 Task: Add Skinny Dipped Caramel Peanut Paradise Cups to the cart.
Action: Mouse moved to (17, 70)
Screenshot: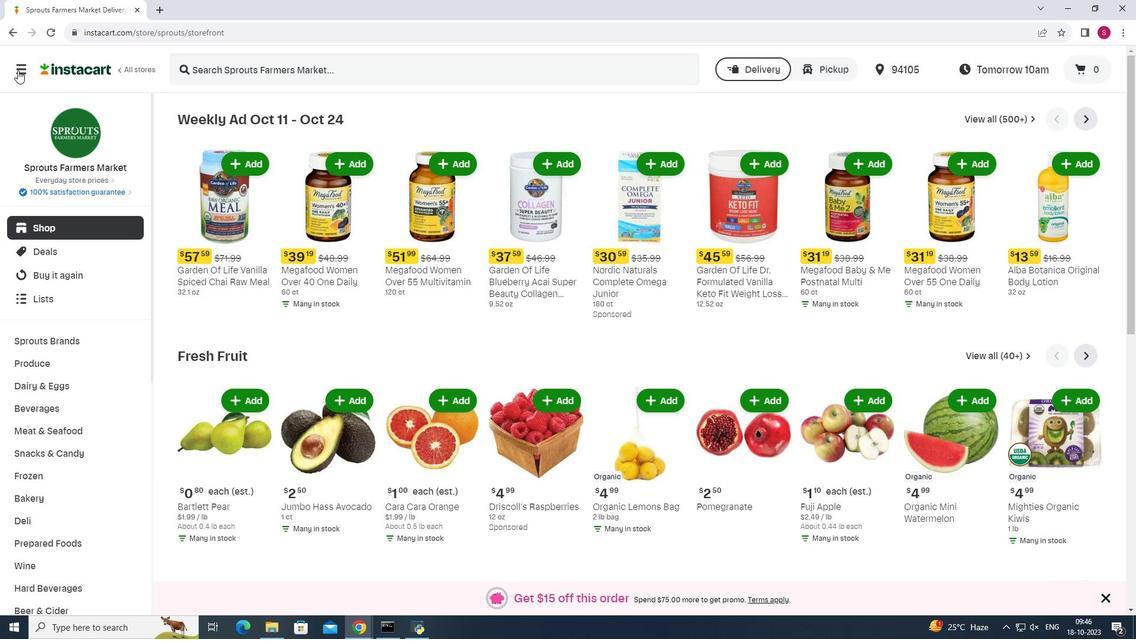 
Action: Mouse pressed left at (17, 70)
Screenshot: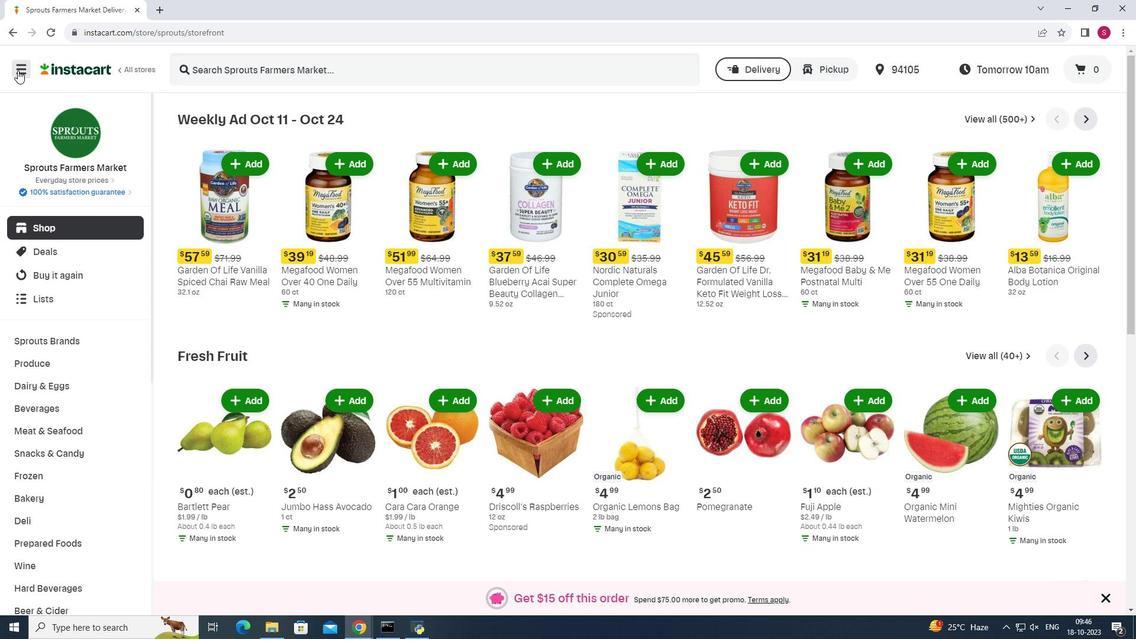 
Action: Mouse moved to (76, 311)
Screenshot: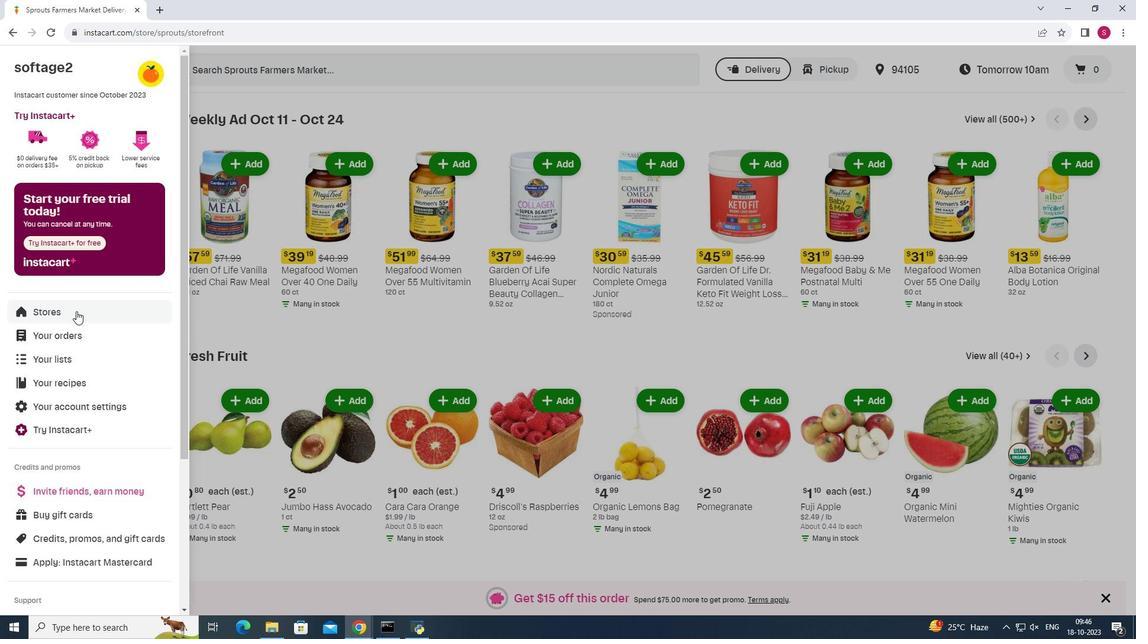 
Action: Mouse pressed left at (76, 311)
Screenshot: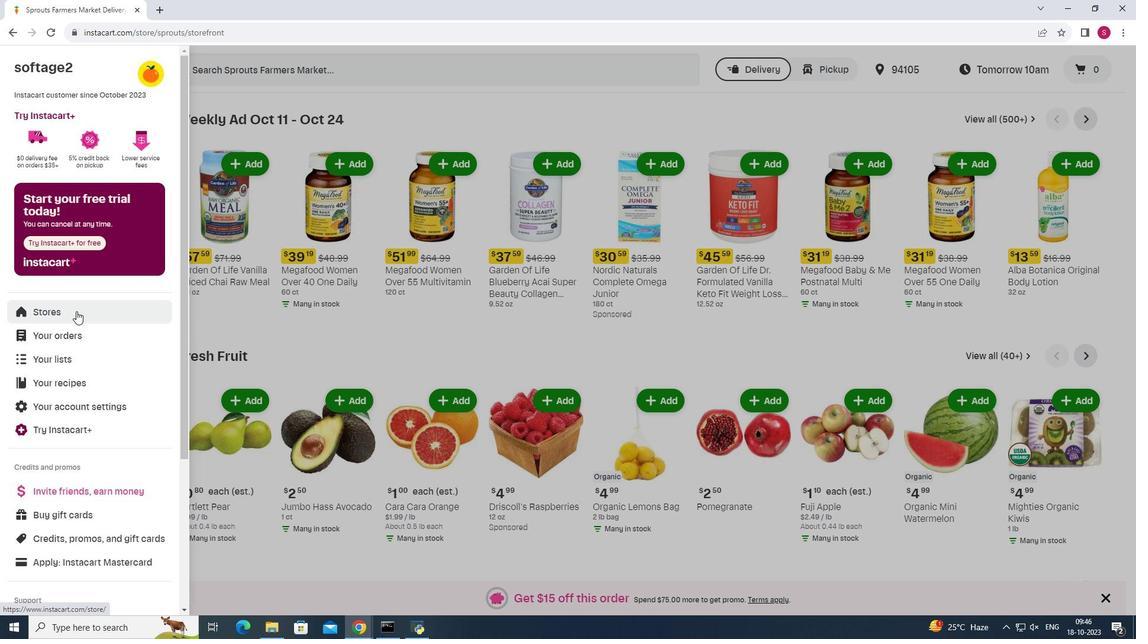 
Action: Mouse moved to (272, 110)
Screenshot: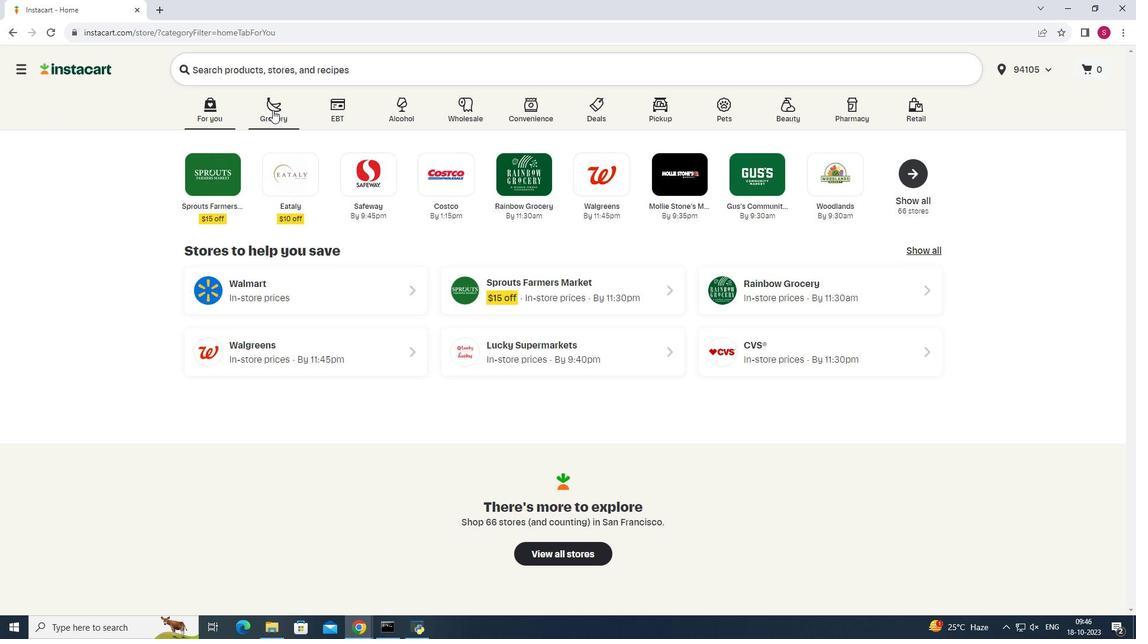 
Action: Mouse pressed left at (272, 110)
Screenshot: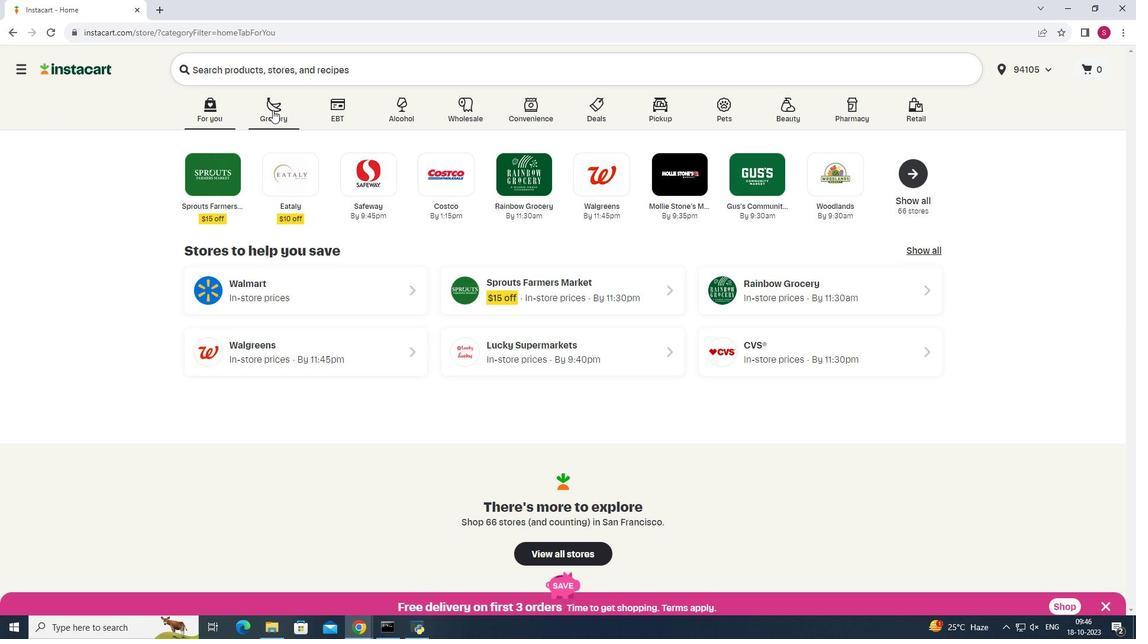 
Action: Mouse moved to (845, 157)
Screenshot: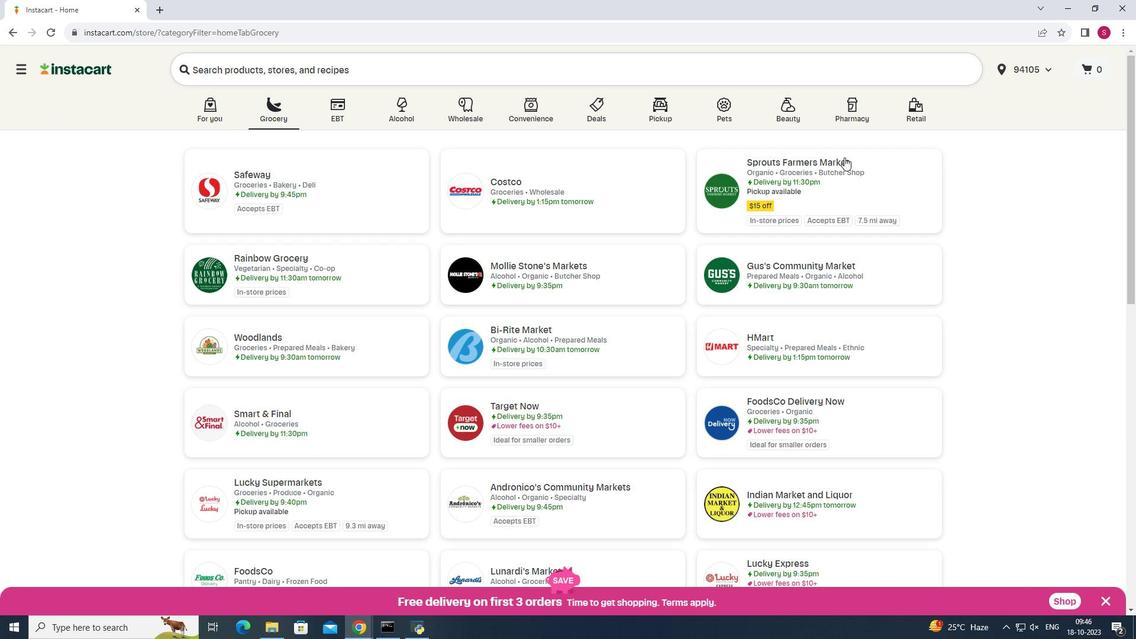 
Action: Mouse pressed left at (845, 157)
Screenshot: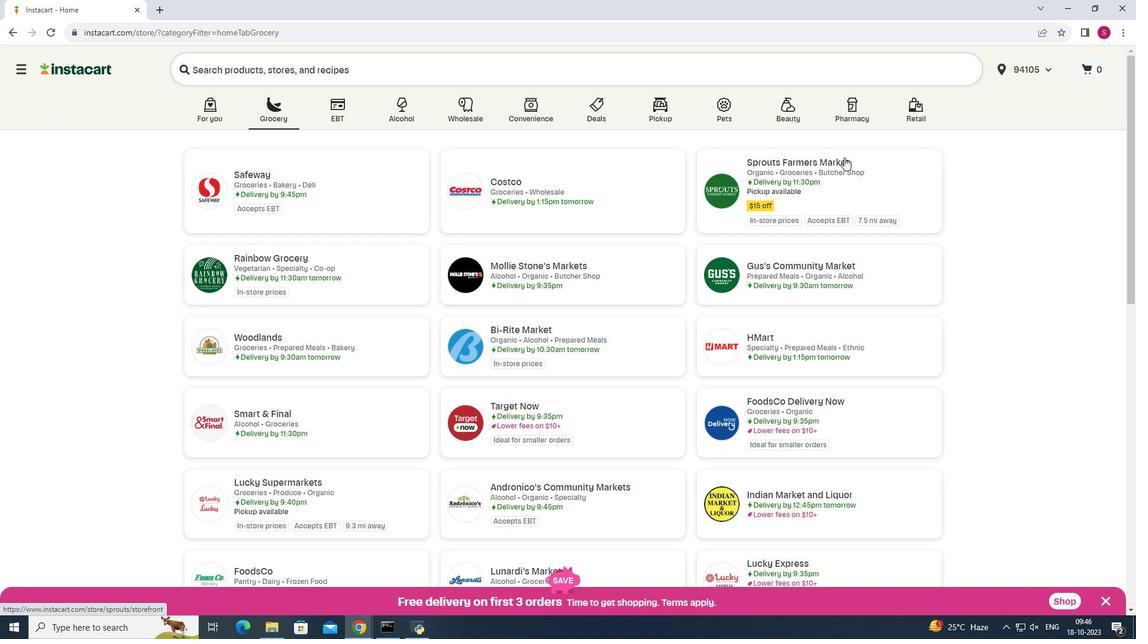 
Action: Mouse moved to (37, 452)
Screenshot: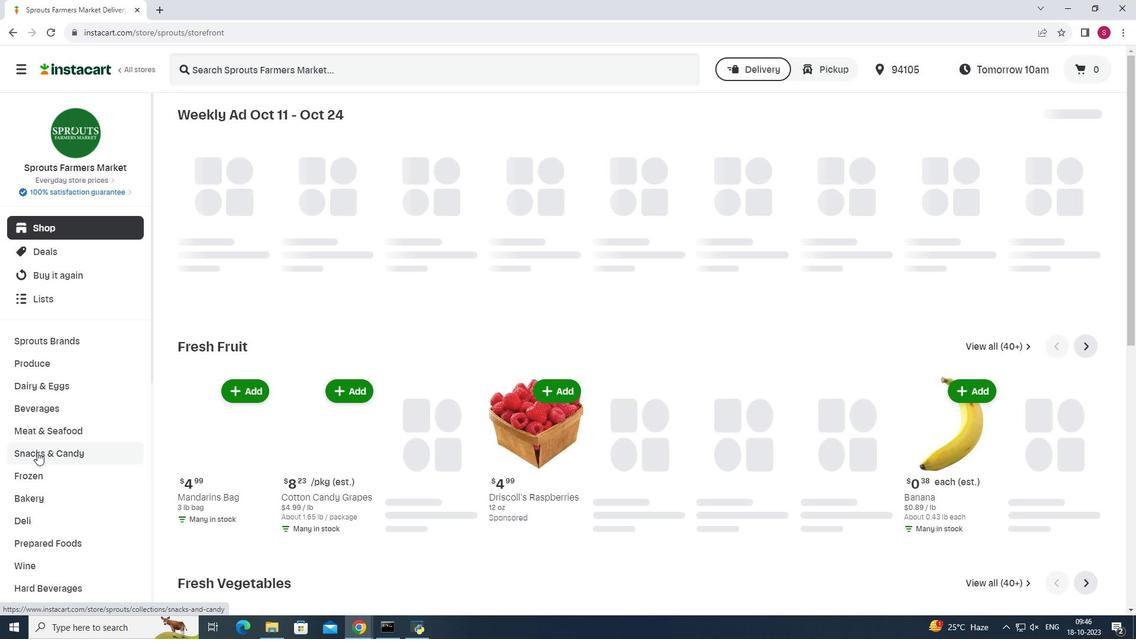 
Action: Mouse pressed left at (37, 452)
Screenshot: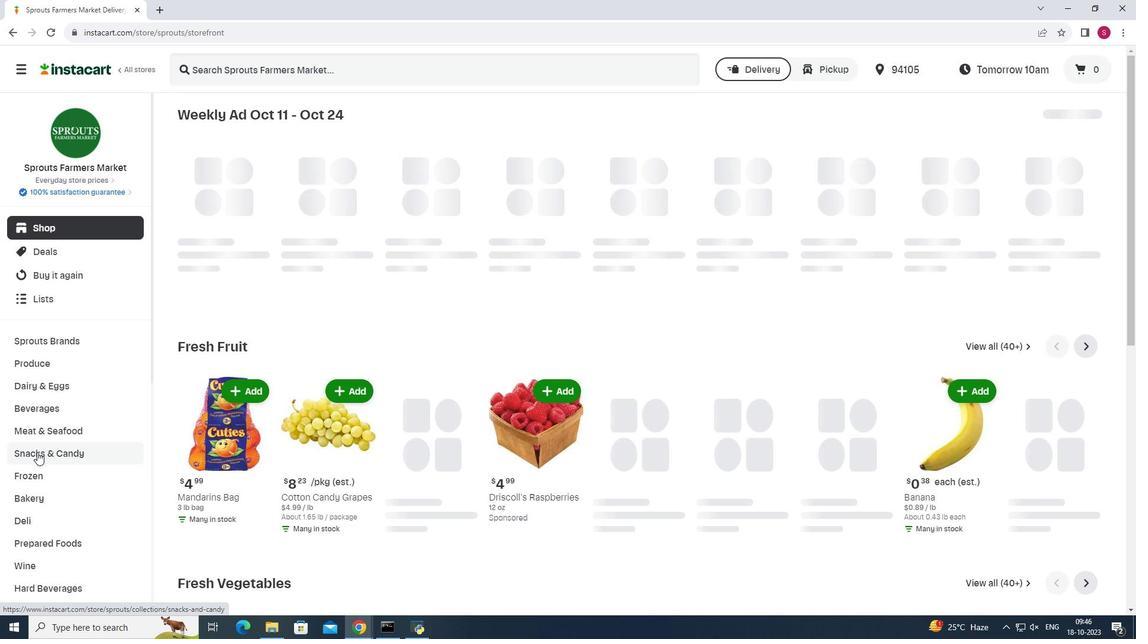 
Action: Mouse moved to (347, 146)
Screenshot: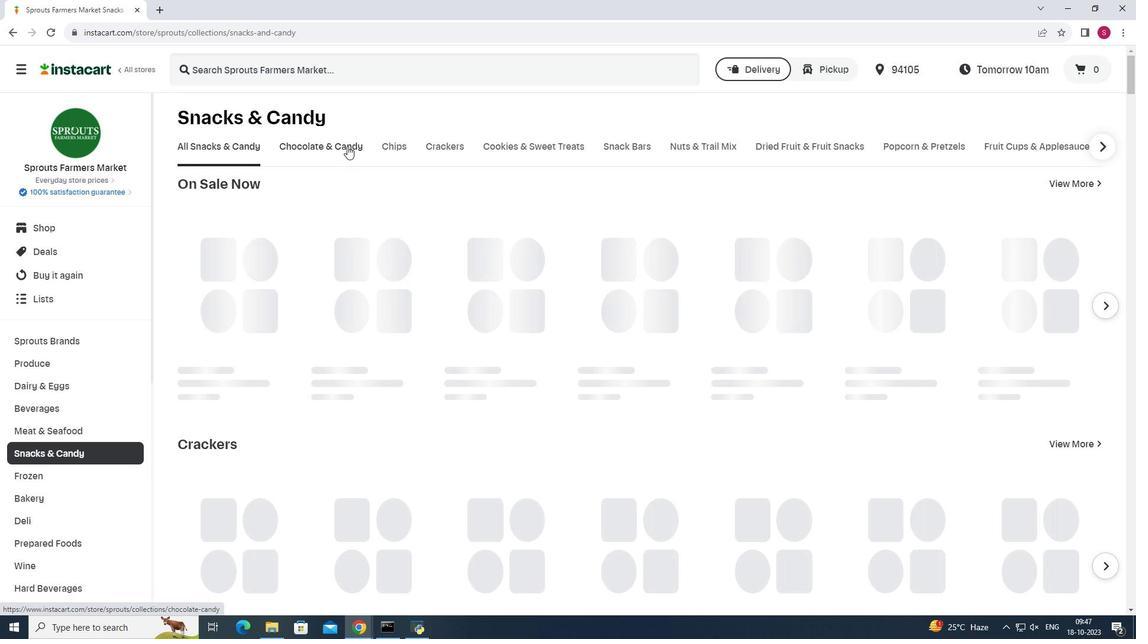 
Action: Mouse pressed left at (347, 146)
Screenshot: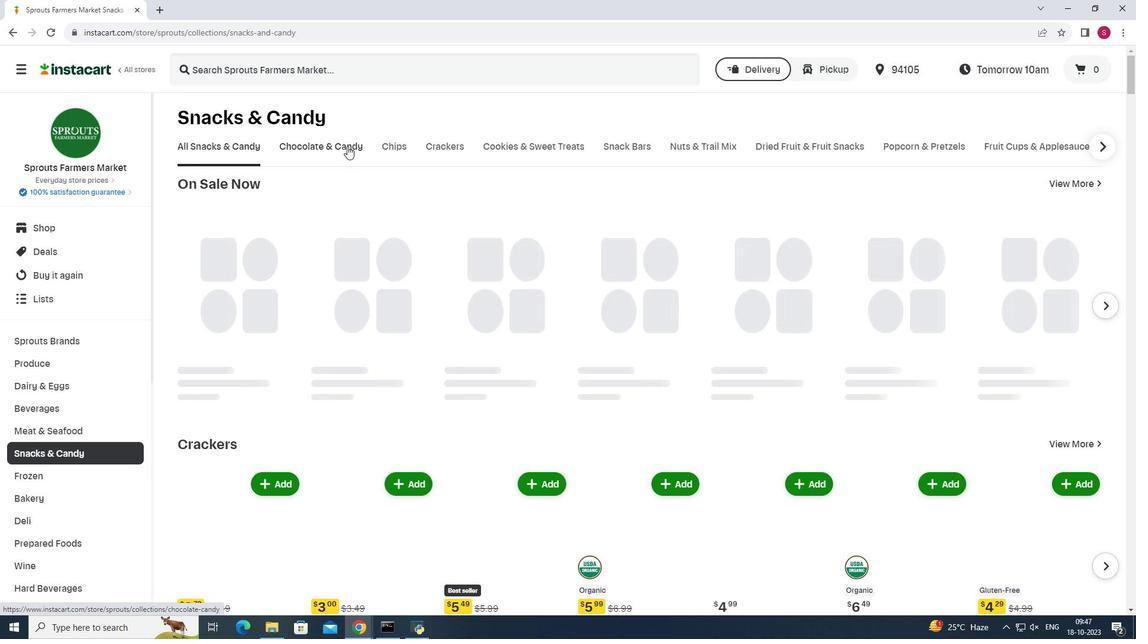 
Action: Mouse moved to (304, 191)
Screenshot: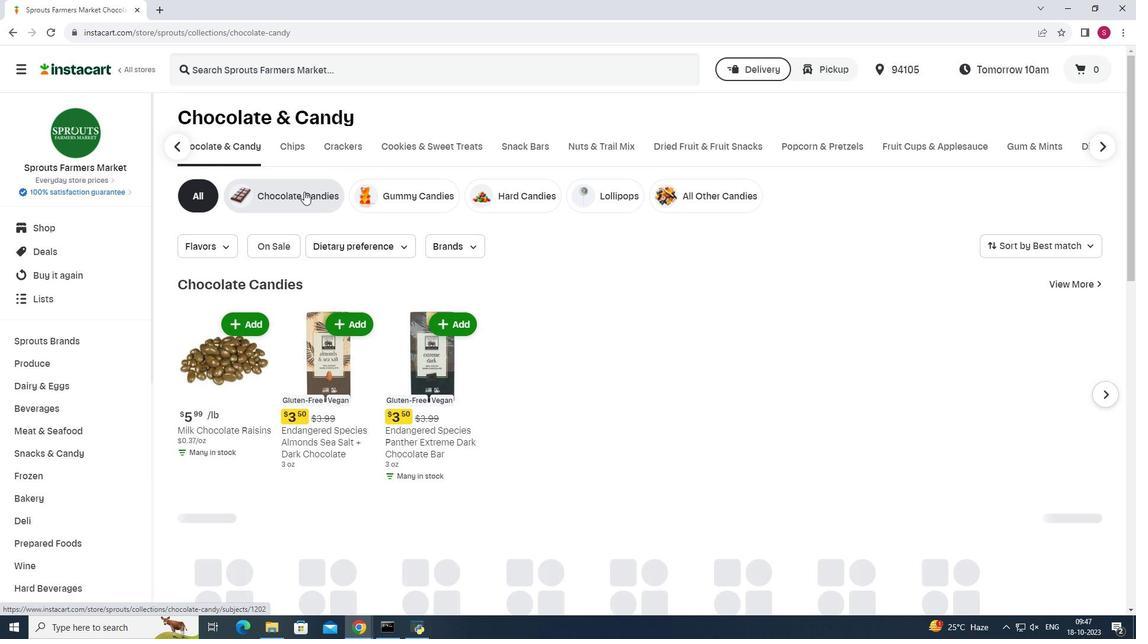 
Action: Mouse pressed left at (304, 191)
Screenshot: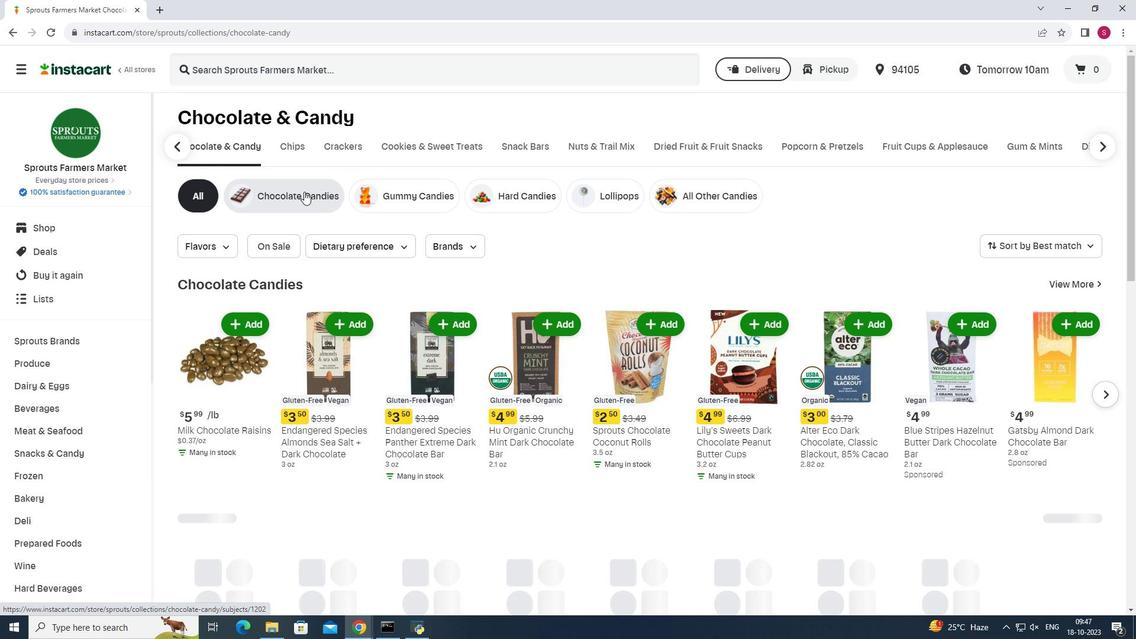 
Action: Mouse moved to (434, 75)
Screenshot: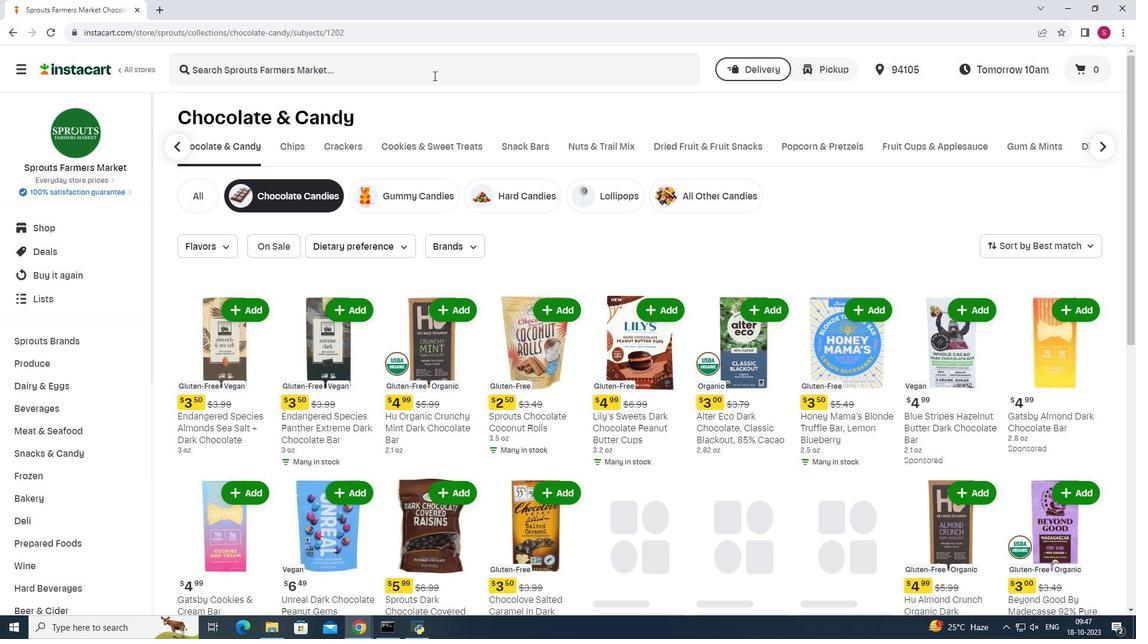 
Action: Mouse pressed left at (434, 75)
Screenshot: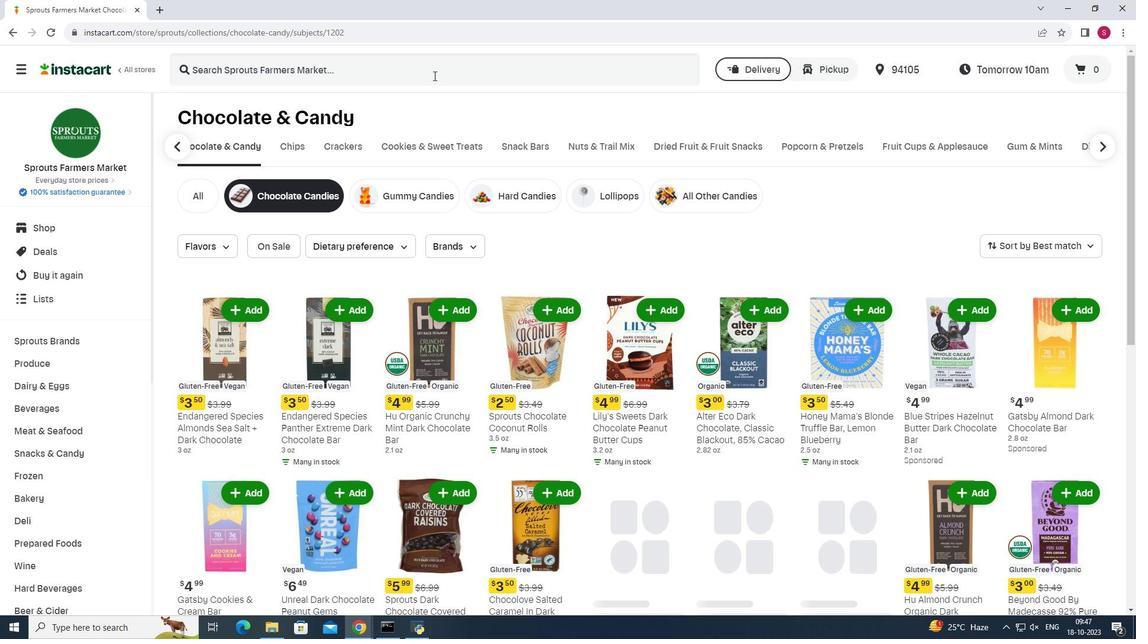
Action: Key pressed <Key.shift>Skinny<Key.space><Key.shift>Dipped<Key.space><Key.shift><Key.shift><Key.shift><Key.shift><Key.shift><Key.shift>Caramel<Key.space><Key.shift><Key.shift><Key.shift><Key.shift><Key.shift><Key.shift>Peanut<Key.space><Key.shift><Key.shift><Key.shift><Key.shift><Key.shift>Paradise<Key.space><Key.shift>Cups<Key.enter>
Screenshot: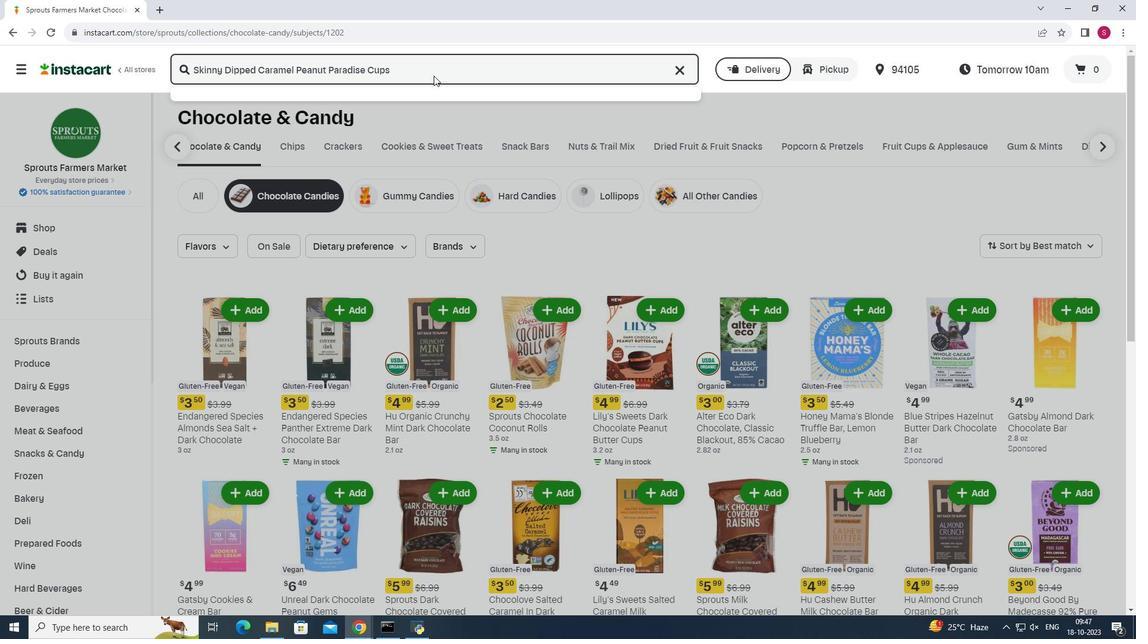 
Action: Mouse moved to (503, 191)
Screenshot: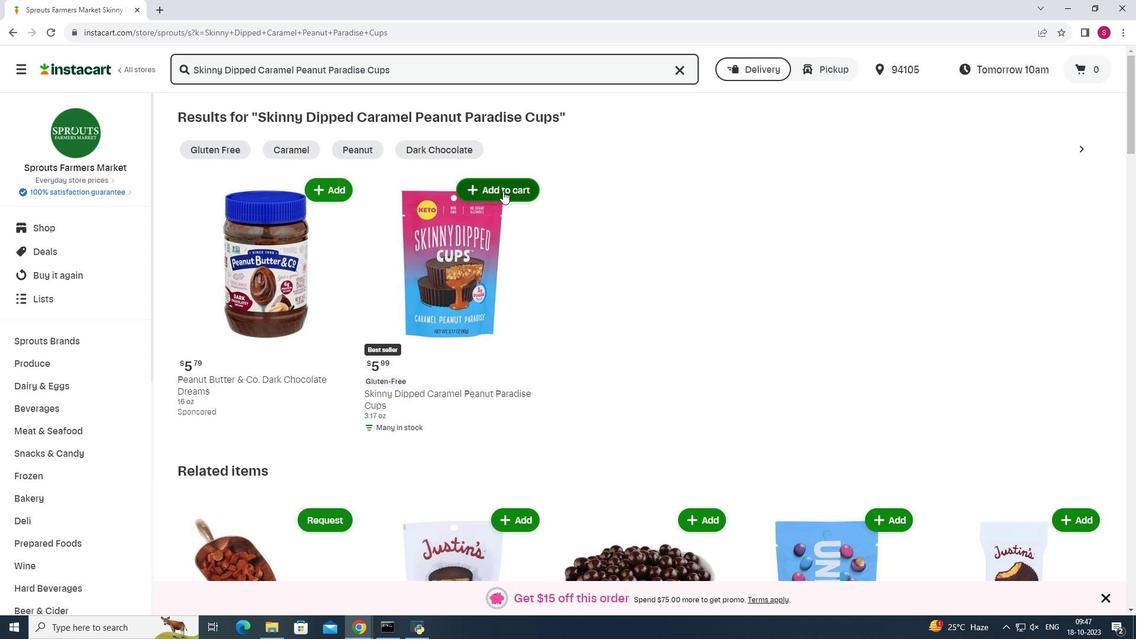 
Action: Mouse pressed left at (503, 191)
Screenshot: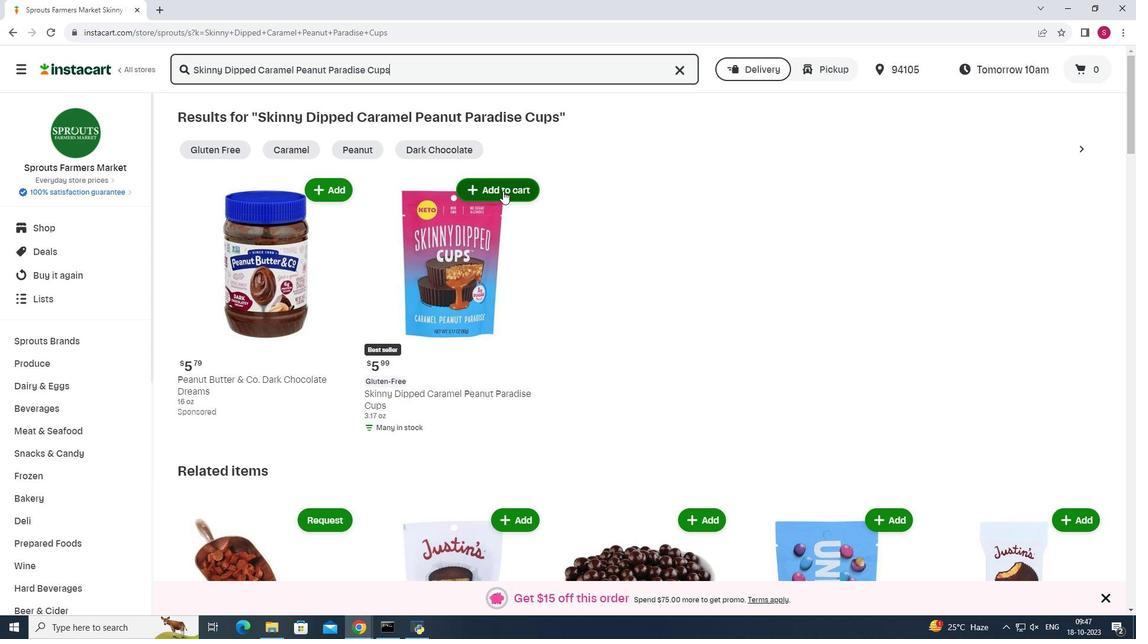 
Action: Mouse moved to (710, 217)
Screenshot: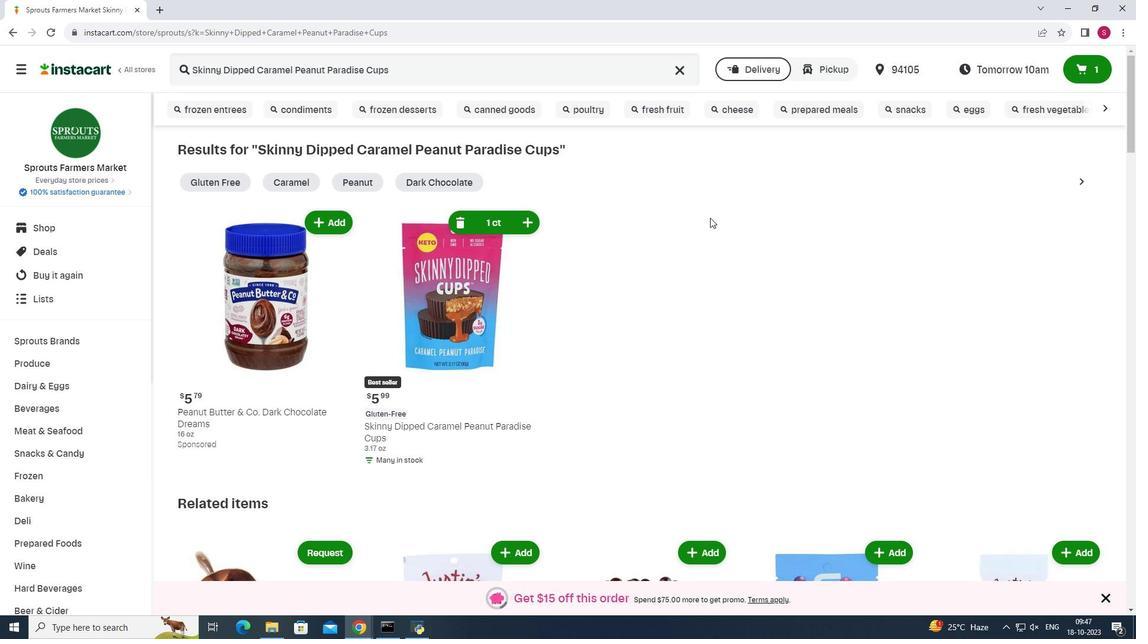 
